 Task: Create Card Card0000000159 in Board Board0000000040 in Workspace WS0000000014 in Trello. Create Card Card0000000160 in Board Board0000000040 in Workspace WS0000000014 in Trello. Create Card Card0000000161 in Board Board0000000041 in Workspace WS0000000014 in Trello. Create Card Card0000000162 in Board Board0000000041 in Workspace WS0000000014 in Trello. Create Card Card0000000163 in Board Board0000000041 in Workspace WS0000000014 in Trello
Action: Mouse moved to (481, 60)
Screenshot: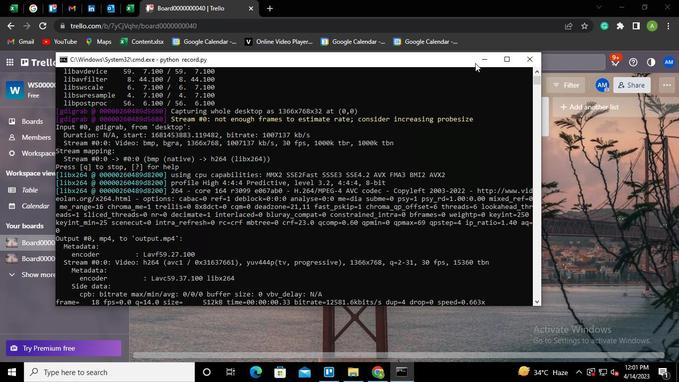 
Action: Mouse pressed left at (481, 60)
Screenshot: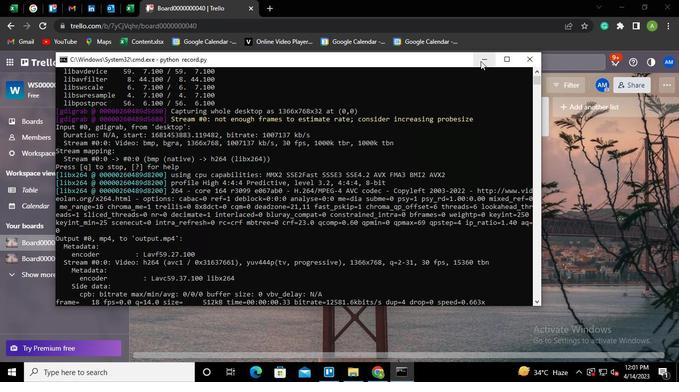 
Action: Mouse moved to (172, 160)
Screenshot: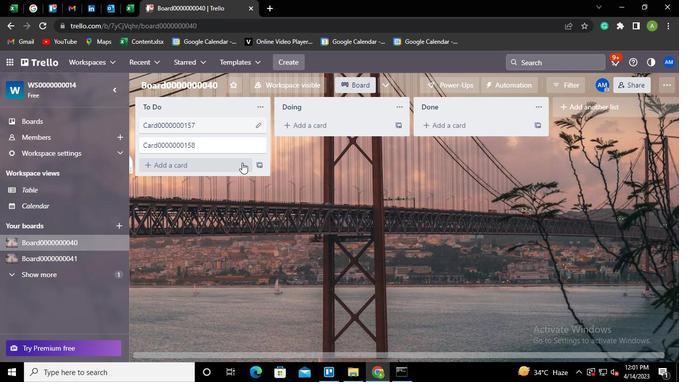
Action: Mouse pressed left at (172, 160)
Screenshot: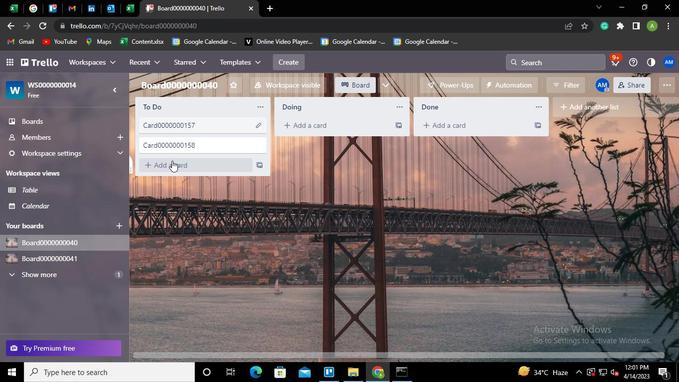 
Action: Keyboard Key.shift
Screenshot: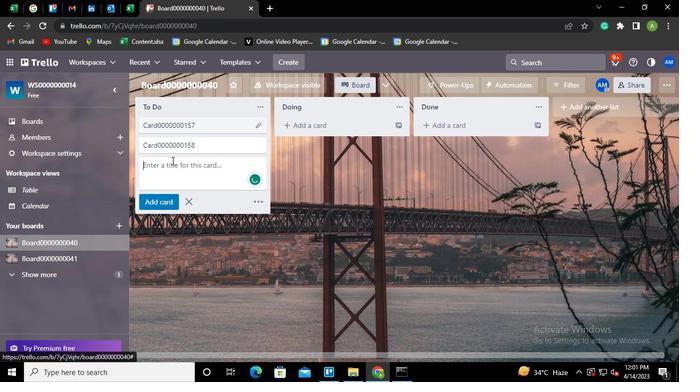 
Action: Keyboard C
Screenshot: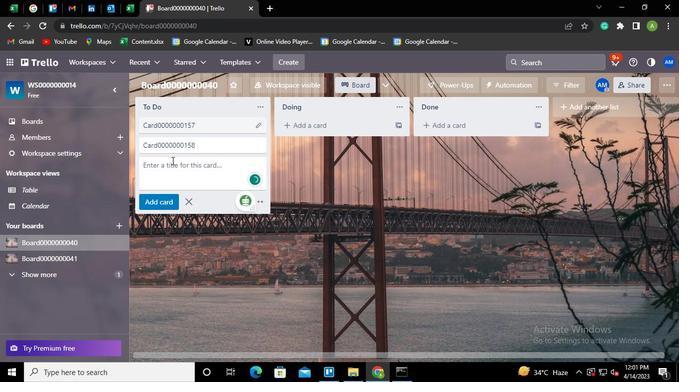 
Action: Keyboard a
Screenshot: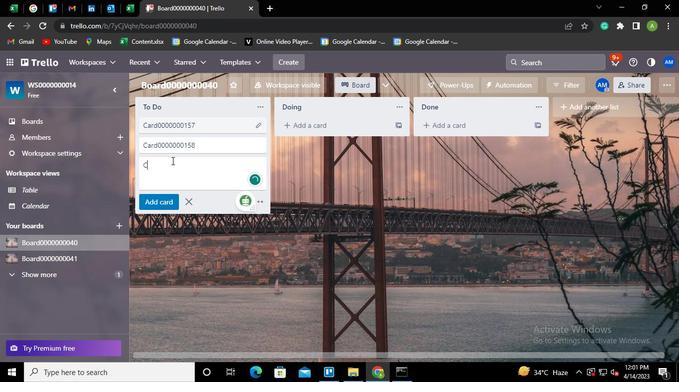 
Action: Keyboard r
Screenshot: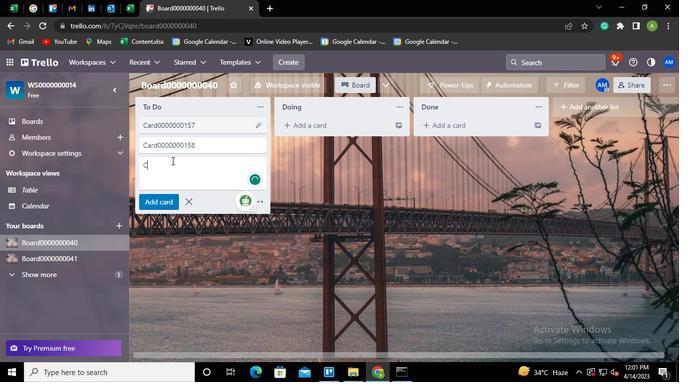 
Action: Keyboard d
Screenshot: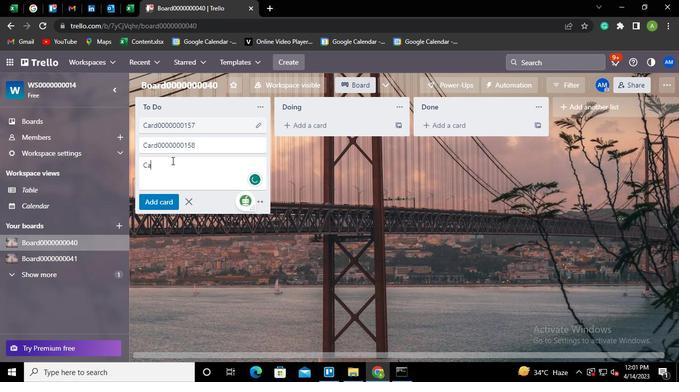 
Action: Keyboard <96>
Screenshot: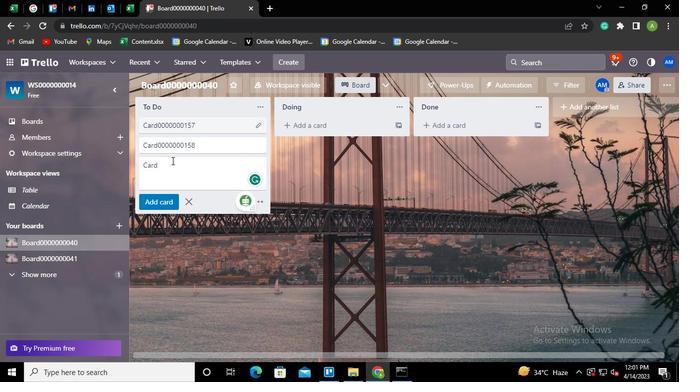 
Action: Keyboard <96>
Screenshot: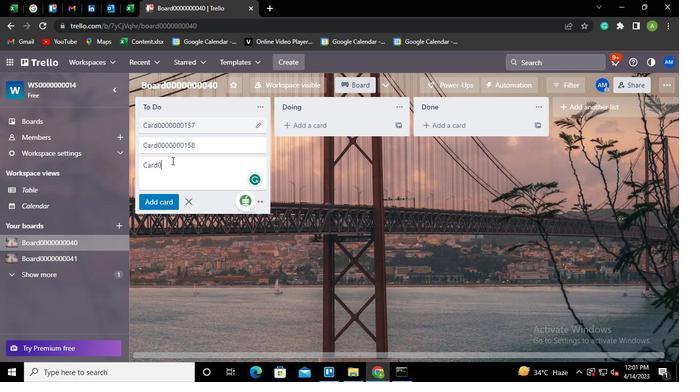 
Action: Keyboard <96>
Screenshot: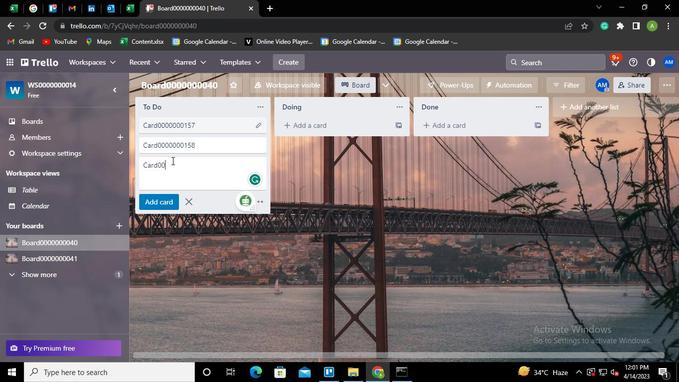 
Action: Keyboard <96>
Screenshot: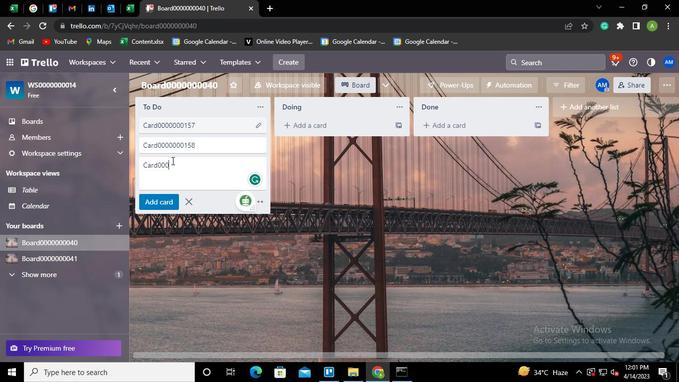 
Action: Keyboard <96>
Screenshot: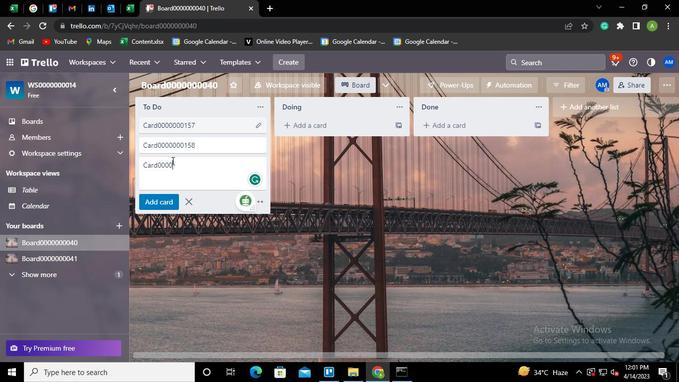 
Action: Keyboard <96>
Screenshot: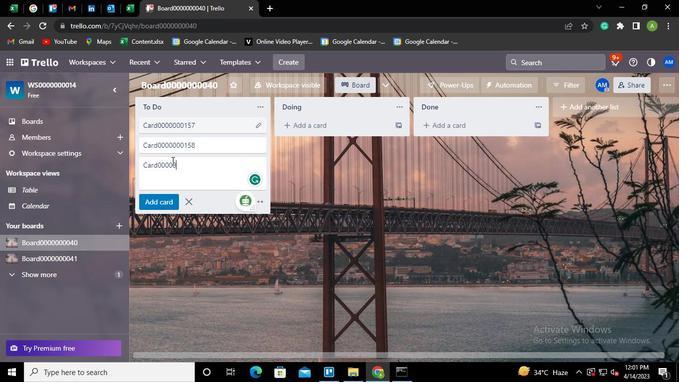 
Action: Keyboard <96>
Screenshot: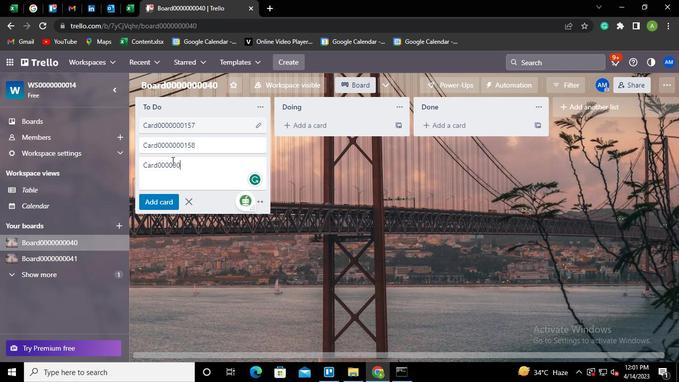 
Action: Keyboard <97>
Screenshot: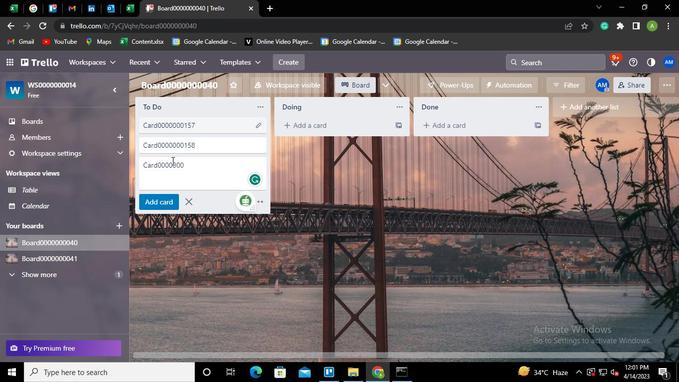
Action: Keyboard <101>
Screenshot: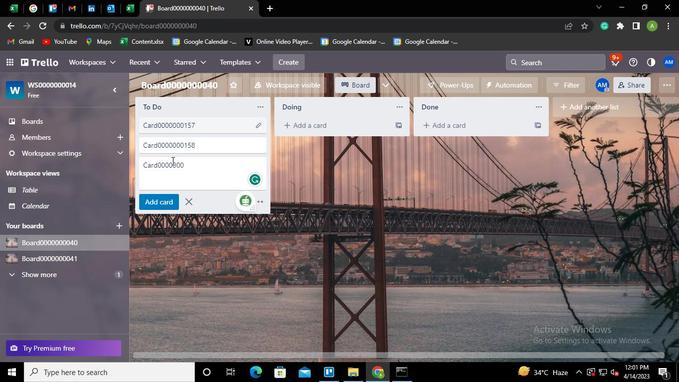 
Action: Keyboard <105>
Screenshot: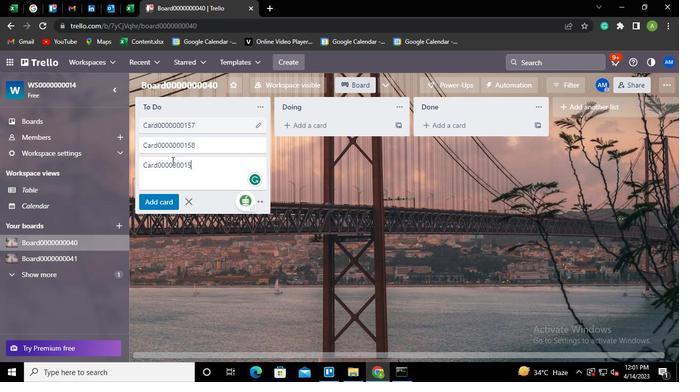 
Action: Keyboard Key.enter
Screenshot: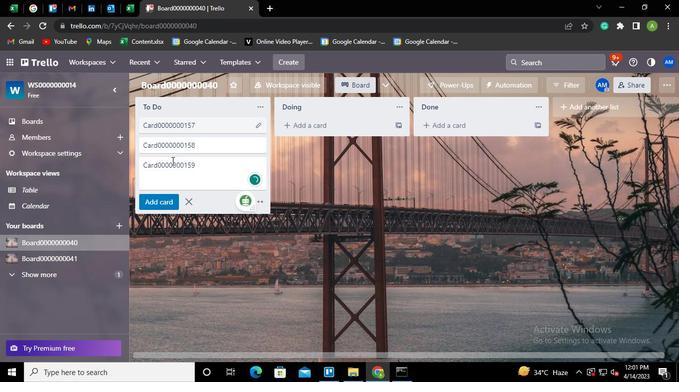 
Action: Keyboard Key.shift
Screenshot: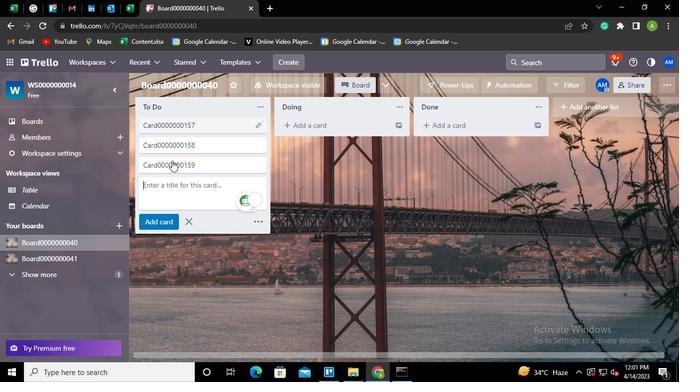 
Action: Keyboard C
Screenshot: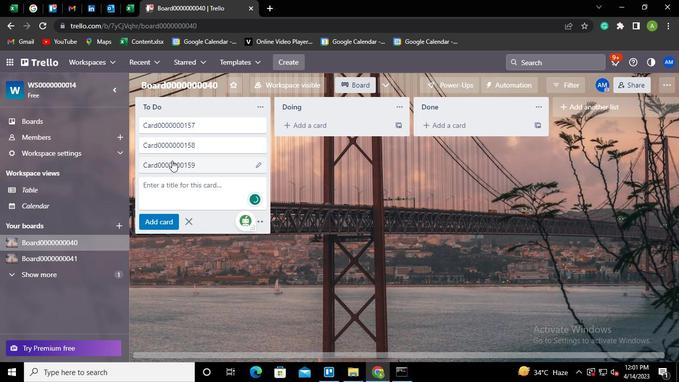 
Action: Keyboard a
Screenshot: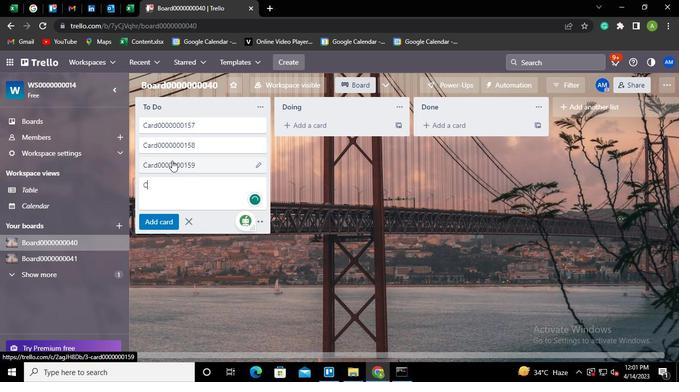 
Action: Keyboard r
Screenshot: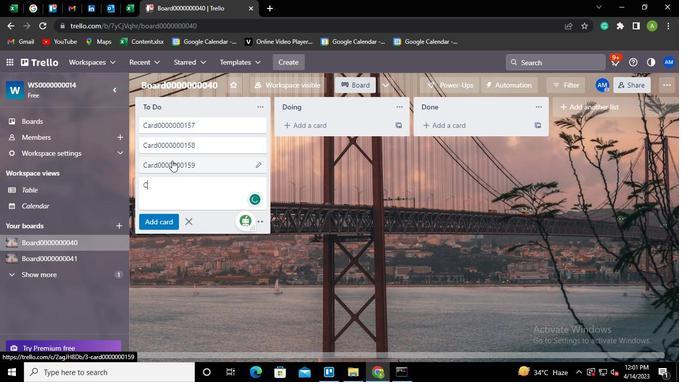 
Action: Keyboard d
Screenshot: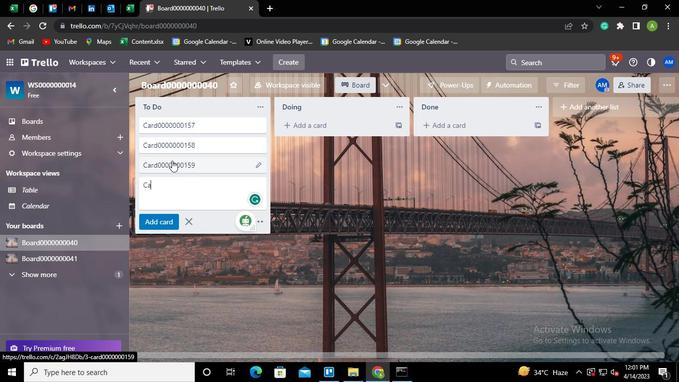 
Action: Keyboard <96>
Screenshot: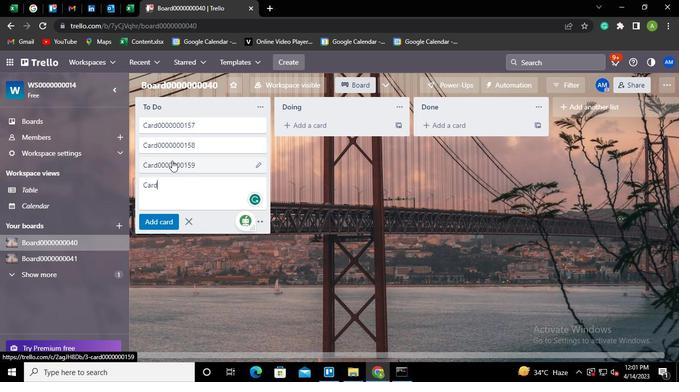 
Action: Keyboard <96>
Screenshot: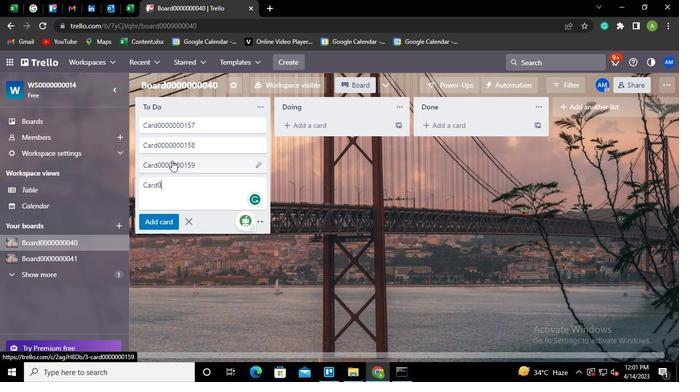 
Action: Keyboard <96>
Screenshot: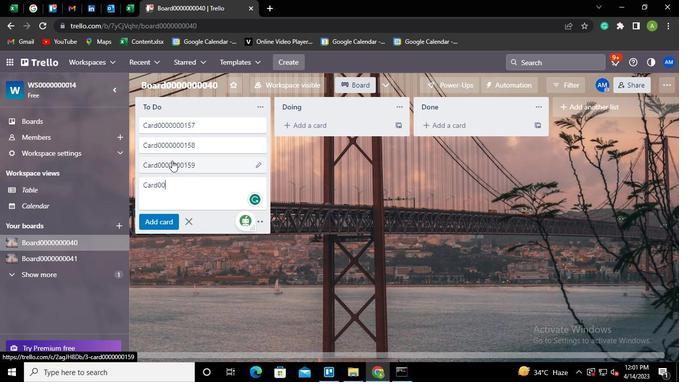 
Action: Keyboard <96>
Screenshot: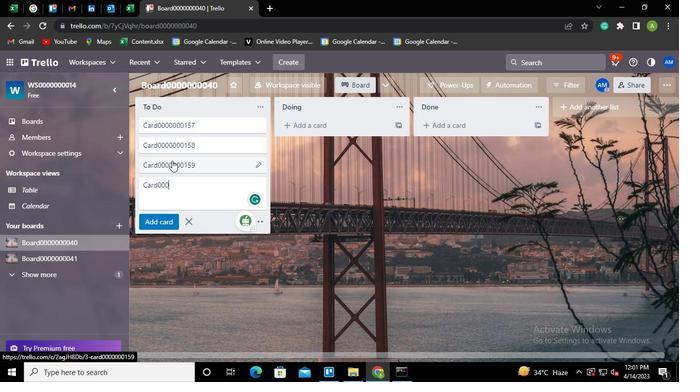 
Action: Keyboard <96>
Screenshot: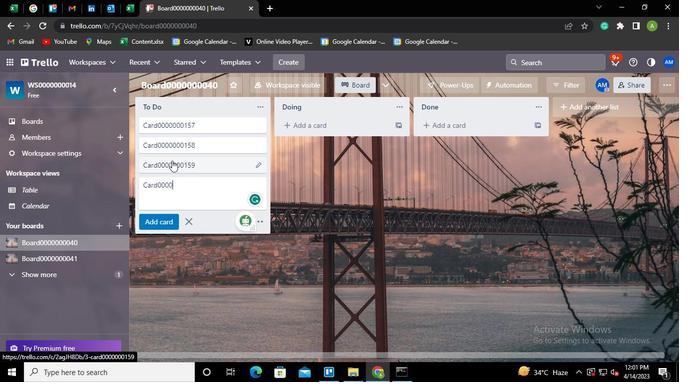 
Action: Keyboard <96>
Screenshot: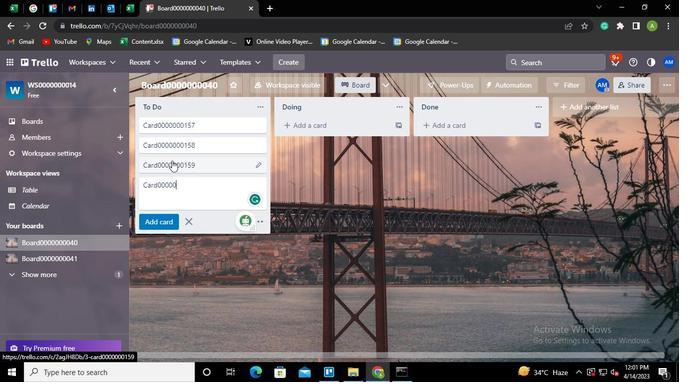 
Action: Keyboard <96>
Screenshot: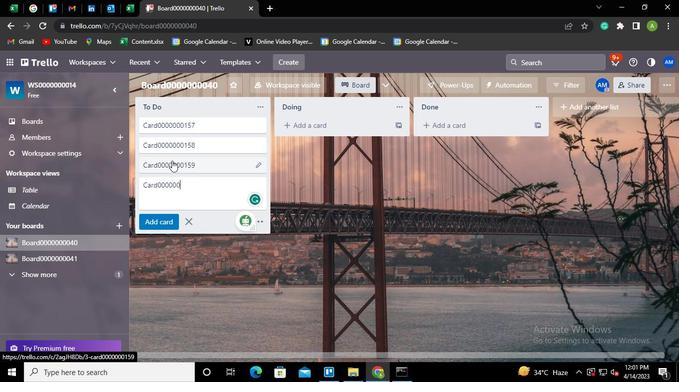 
Action: Keyboard <97>
Screenshot: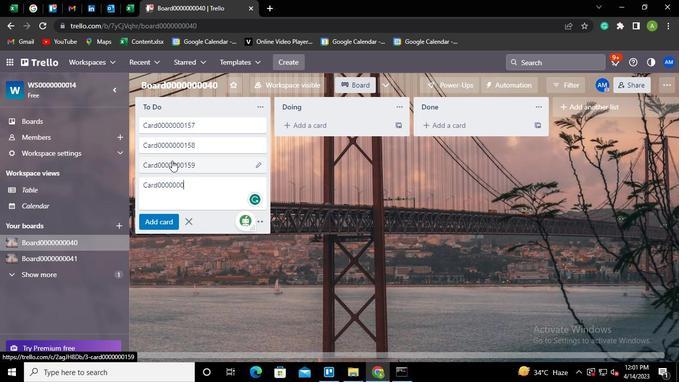 
Action: Keyboard <102>
Screenshot: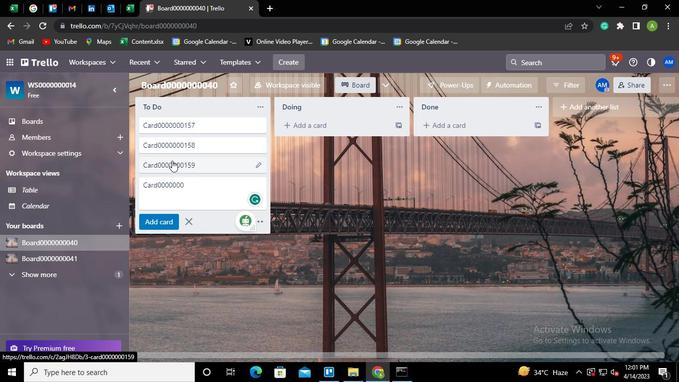 
Action: Keyboard <96>
Screenshot: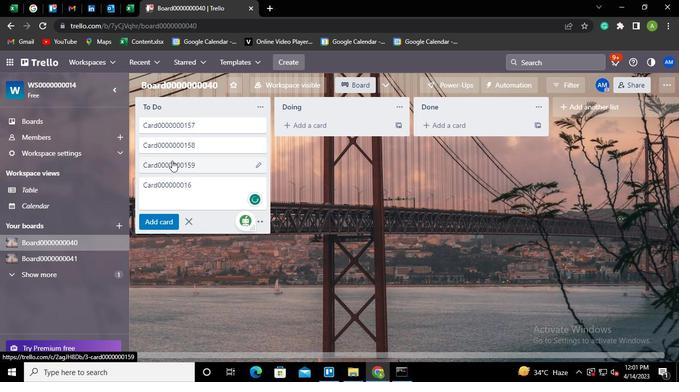 
Action: Mouse moved to (186, 248)
Screenshot: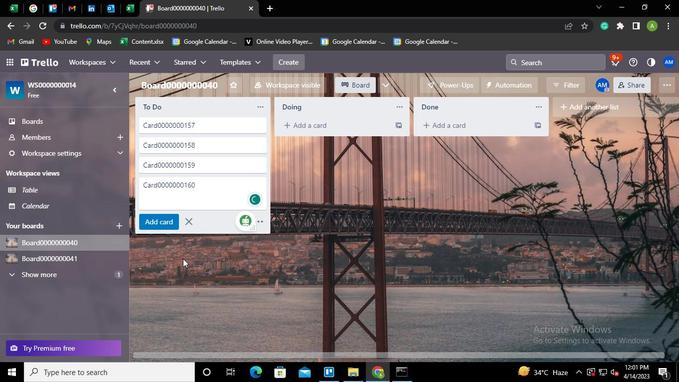 
Action: Keyboard Key.enter
Screenshot: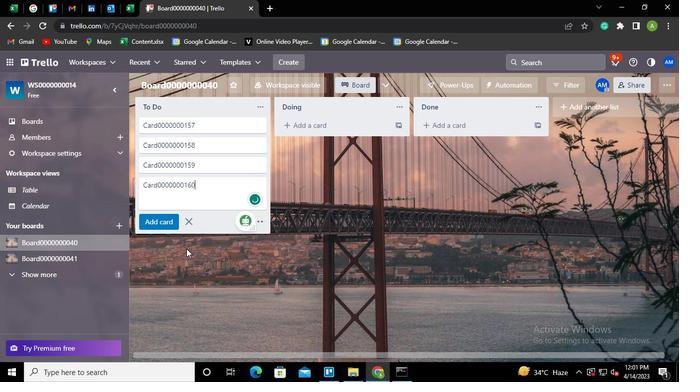 
Action: Mouse moved to (74, 257)
Screenshot: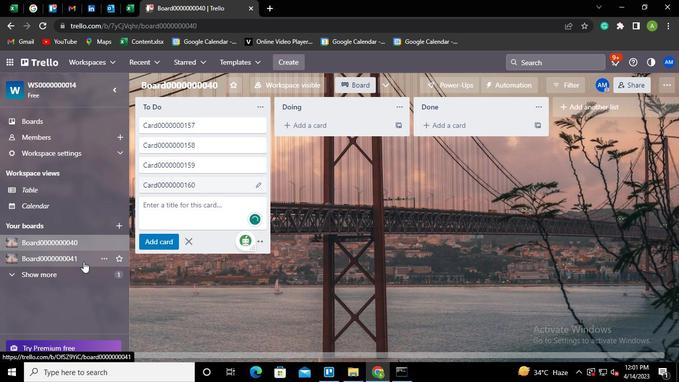 
Action: Mouse pressed left at (74, 257)
Screenshot: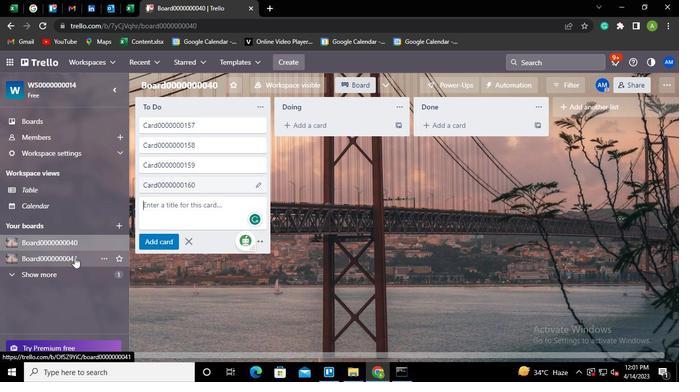 
Action: Mouse moved to (175, 120)
Screenshot: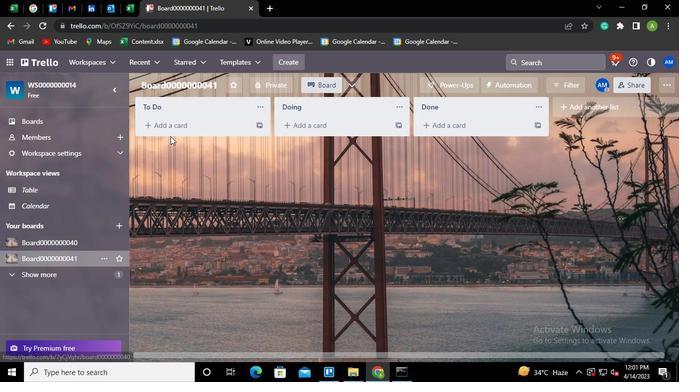 
Action: Mouse pressed left at (175, 120)
Screenshot: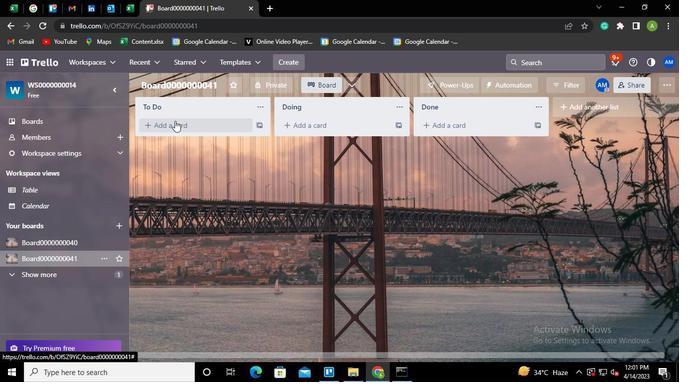 
Action: Mouse moved to (129, 95)
Screenshot: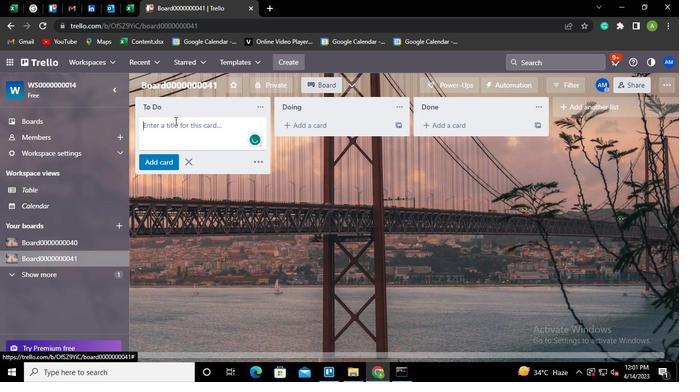 
Action: Keyboard Key.shift
Screenshot: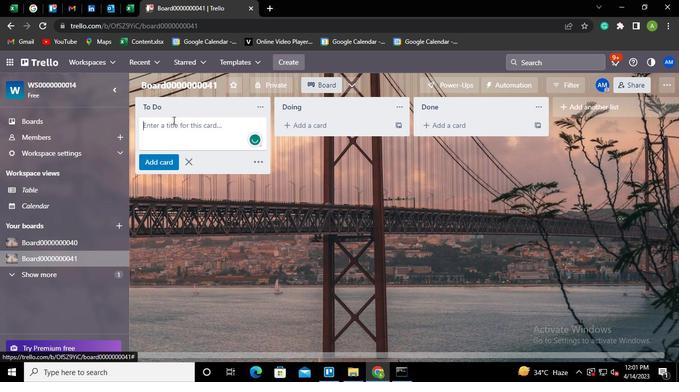 
Action: Keyboard C
Screenshot: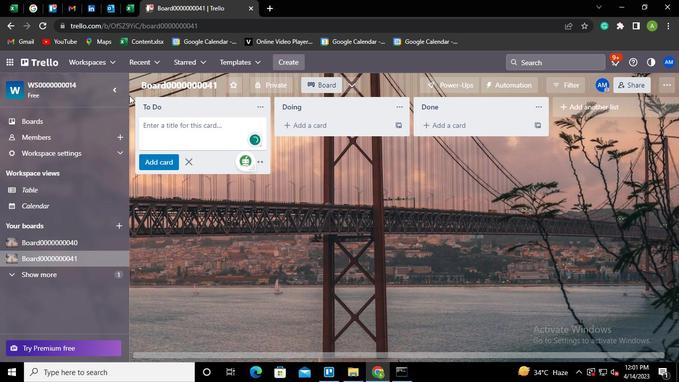 
Action: Keyboard a
Screenshot: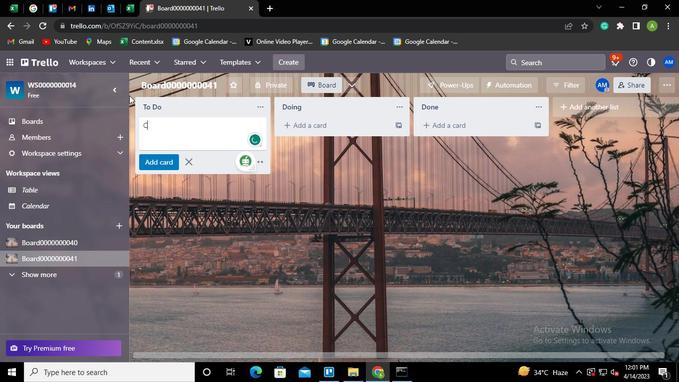 
Action: Keyboard r
Screenshot: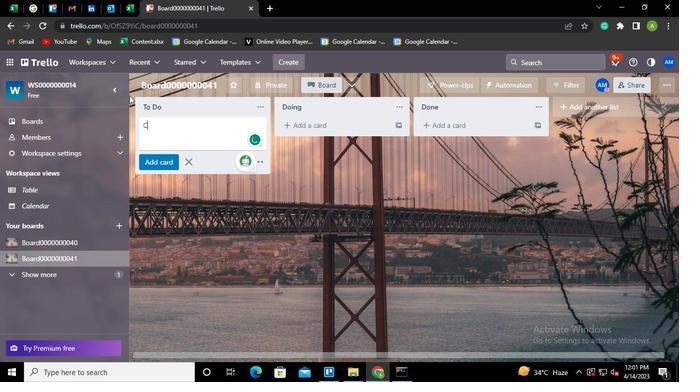 
Action: Keyboard d
Screenshot: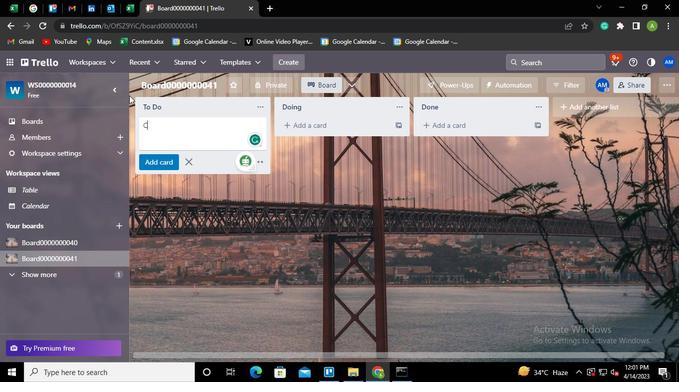 
Action: Keyboard <96>
Screenshot: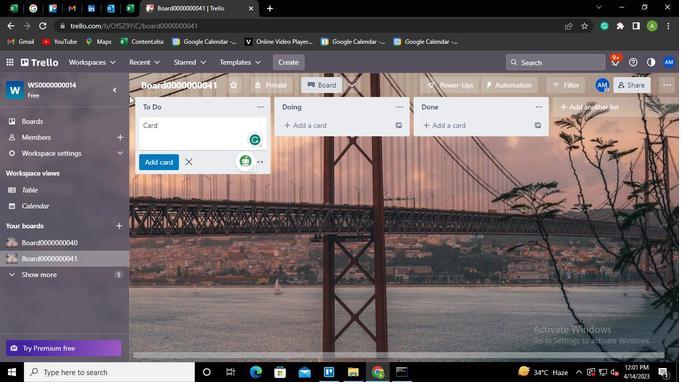 
Action: Keyboard <96>
Screenshot: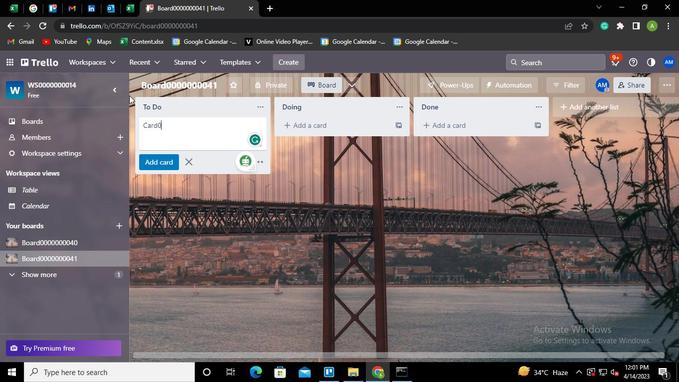 
Action: Keyboard <96>
Screenshot: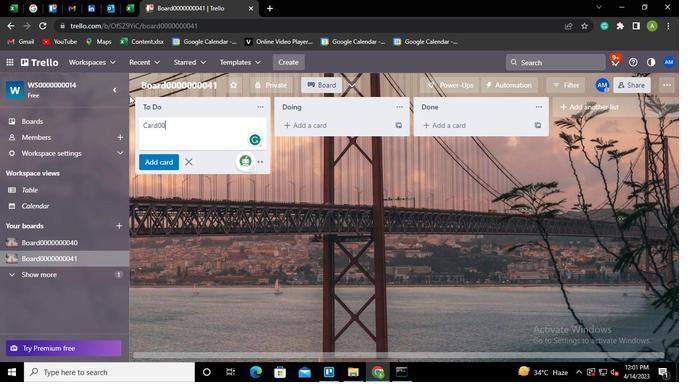 
Action: Keyboard <96>
Screenshot: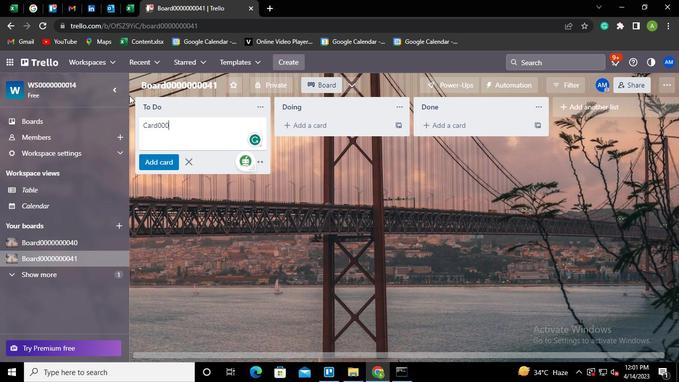 
Action: Keyboard <96>
Screenshot: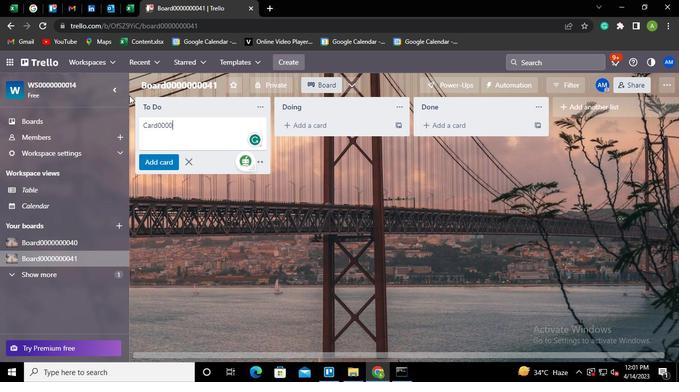 
Action: Keyboard <96>
Screenshot: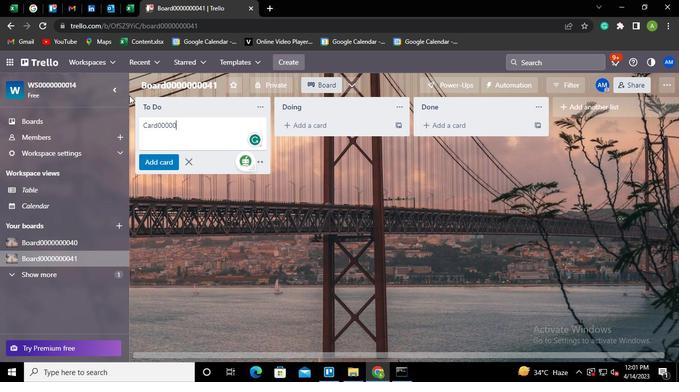 
Action: Keyboard <96>
Screenshot: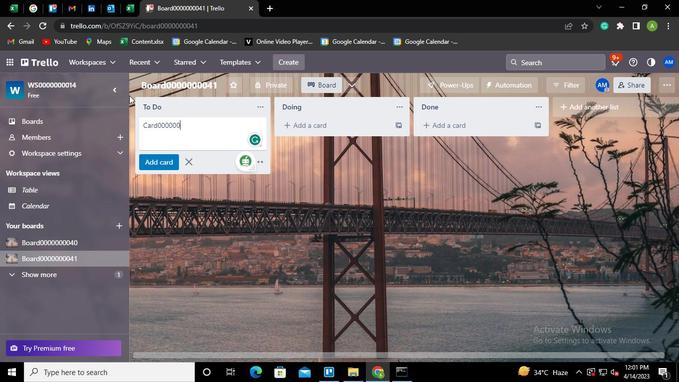 
Action: Keyboard <97>
Screenshot: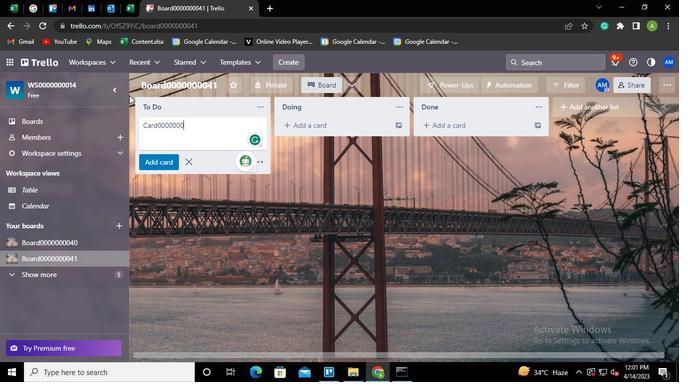 
Action: Keyboard <102>
Screenshot: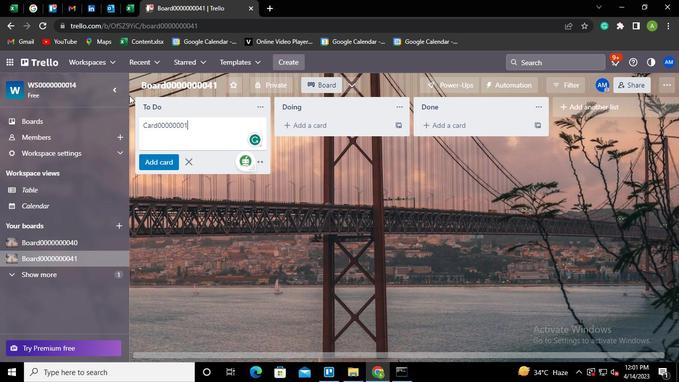 
Action: Keyboard <97>
Screenshot: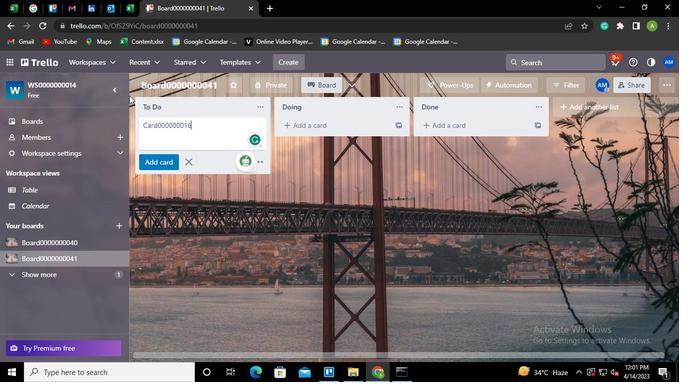 
Action: Keyboard Key.enter
Screenshot: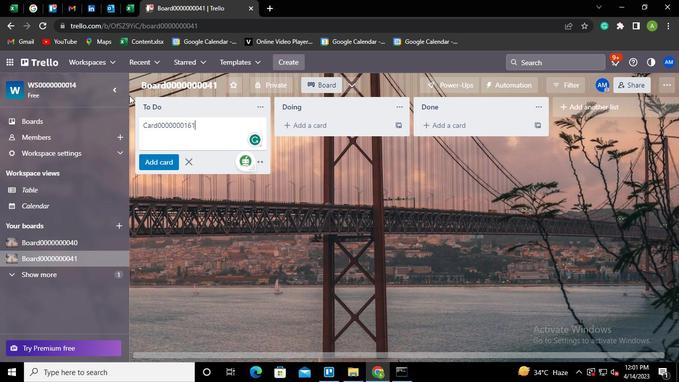 
Action: Keyboard Key.shift
Screenshot: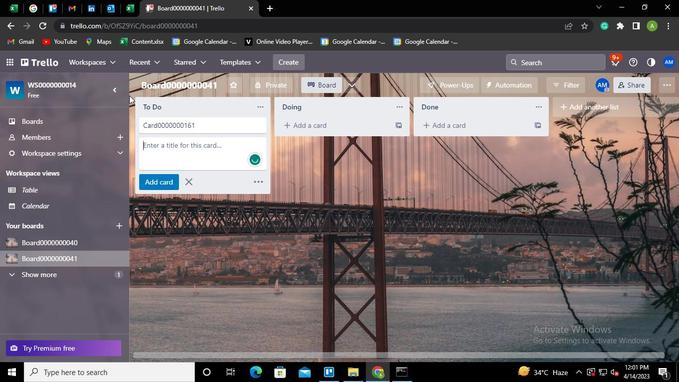 
Action: Keyboard C
Screenshot: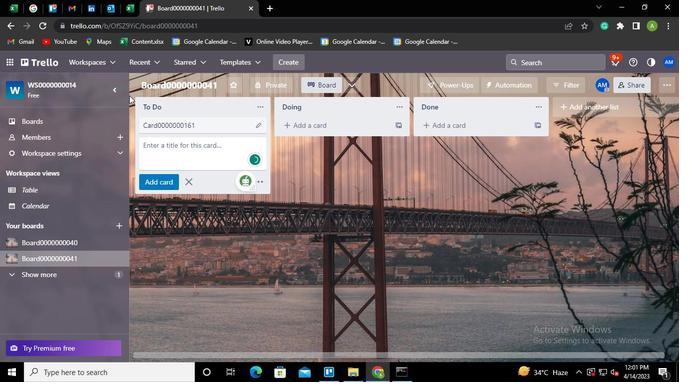 
Action: Keyboard a
Screenshot: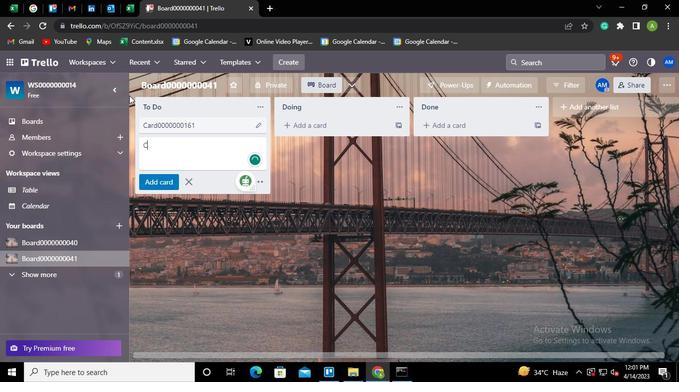 
Action: Keyboard r
Screenshot: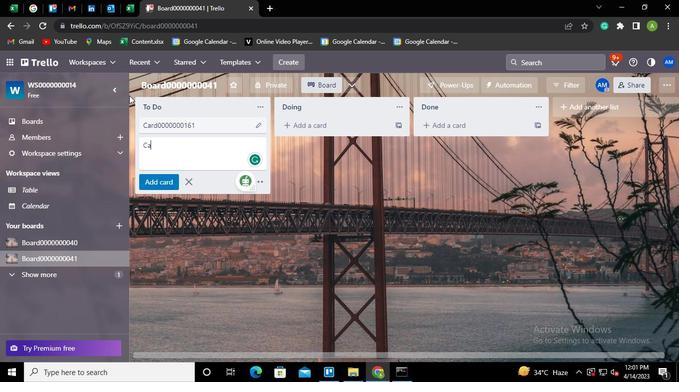 
Action: Keyboard d
Screenshot: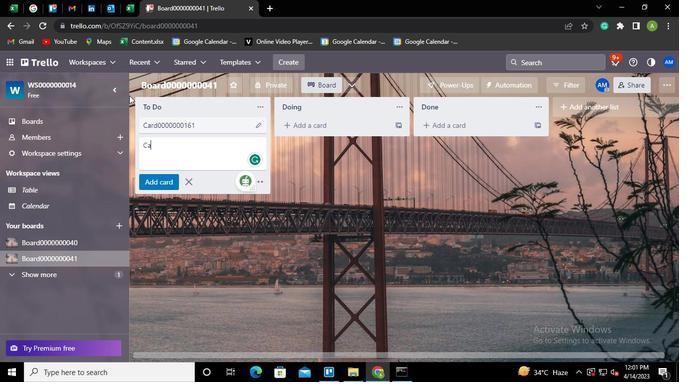 
Action: Keyboard <96>
Screenshot: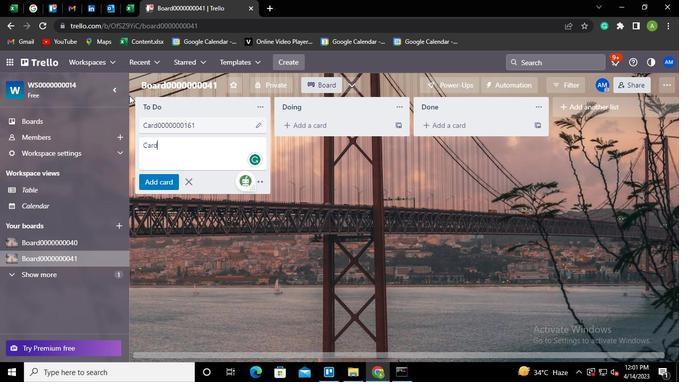 
Action: Keyboard <96>
Screenshot: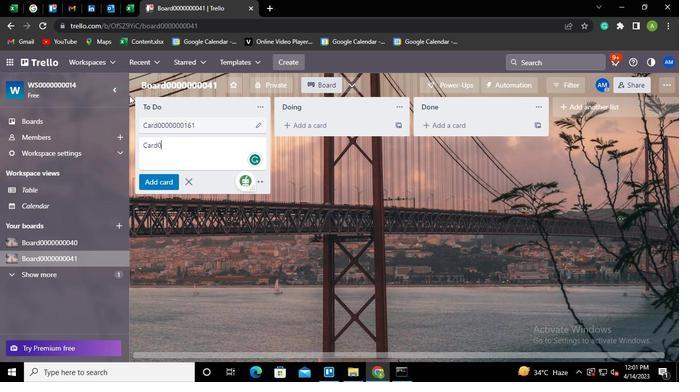
Action: Keyboard <96>
Screenshot: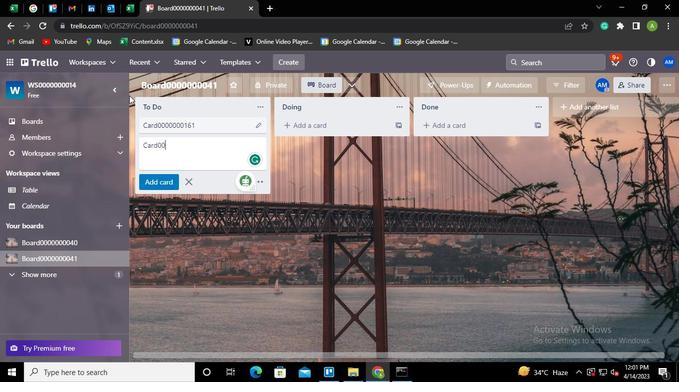 
Action: Keyboard <96>
Screenshot: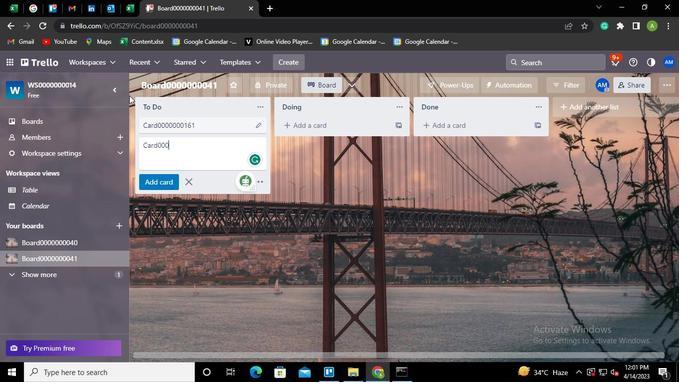 
Action: Keyboard <96>
Screenshot: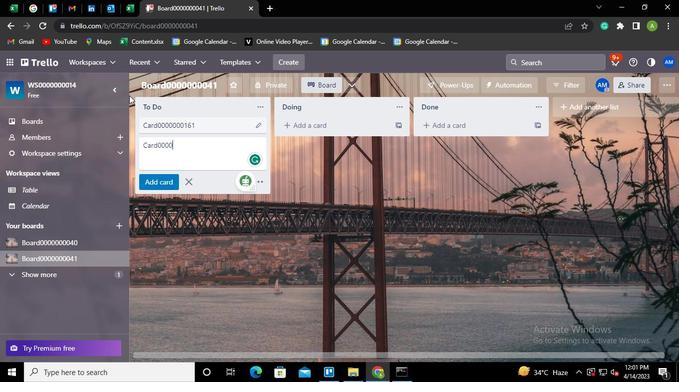 
Action: Keyboard <96>
Screenshot: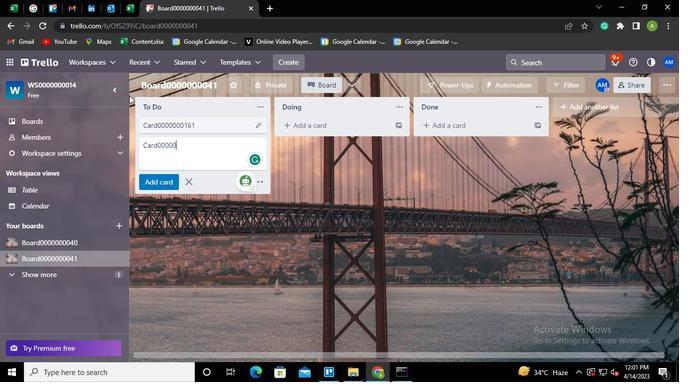 
Action: Keyboard <96>
Screenshot: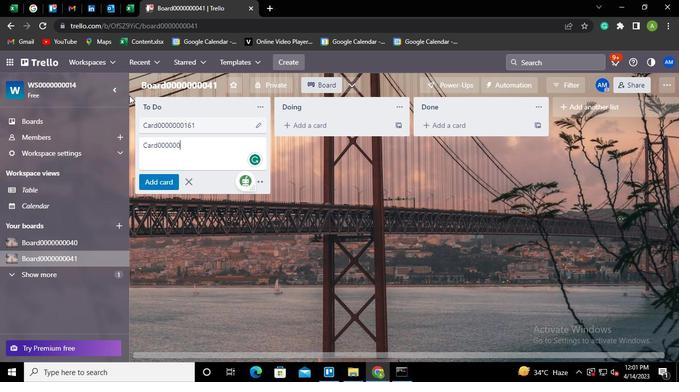 
Action: Keyboard <97>
Screenshot: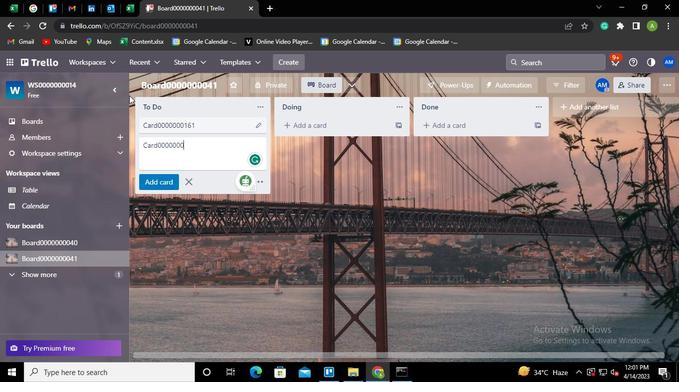 
Action: Keyboard <102>
Screenshot: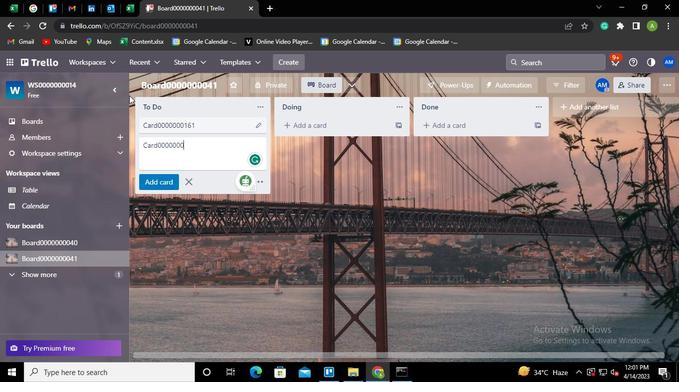 
Action: Keyboard <98>
Screenshot: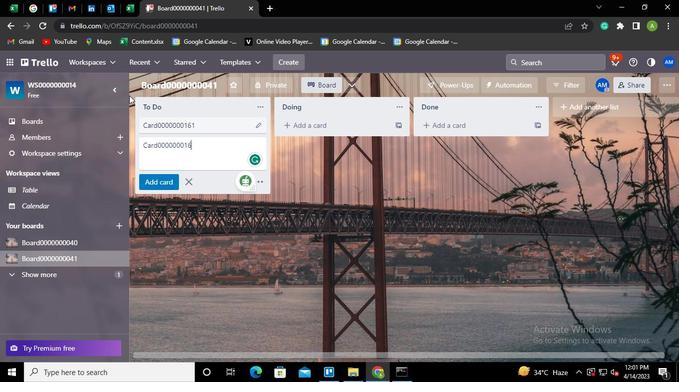 
Action: Keyboard Key.enter
Screenshot: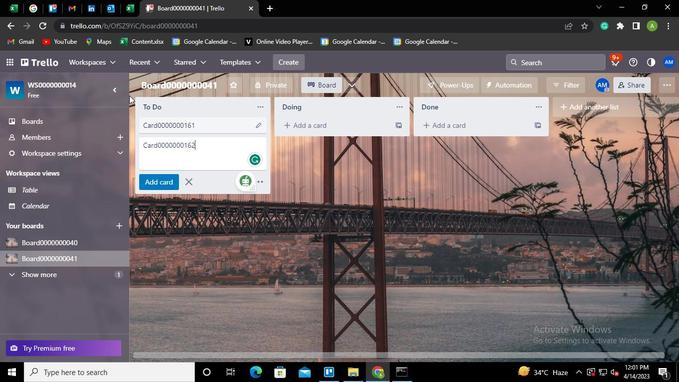 
Action: Keyboard Key.shift
Screenshot: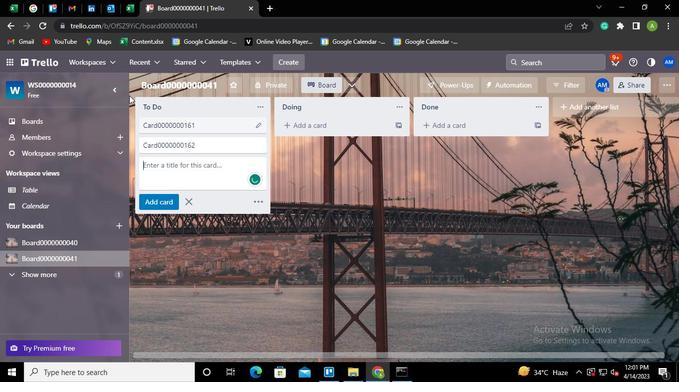 
Action: Keyboard Key.shift
Screenshot: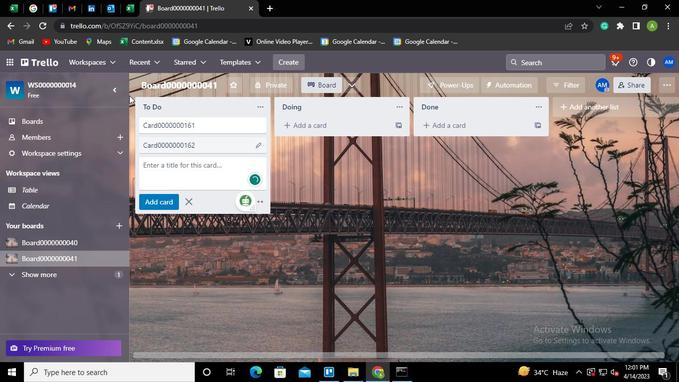 
Action: Keyboard Key.shift
Screenshot: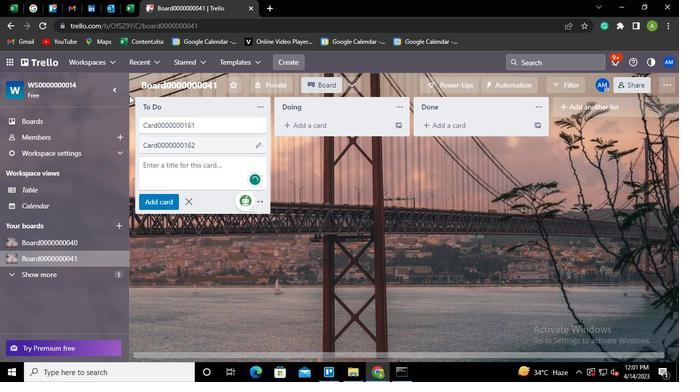 
Action: Keyboard Key.shift
Screenshot: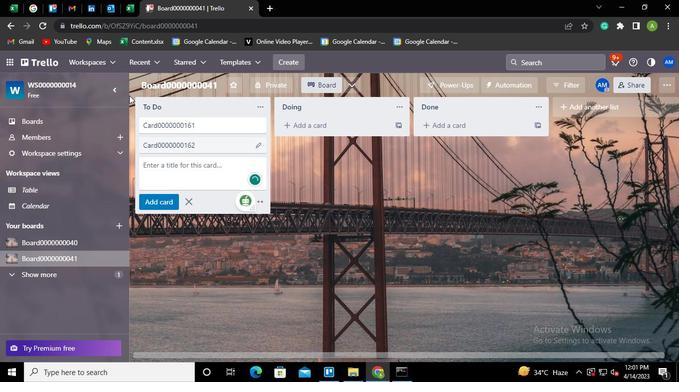 
Action: Keyboard Key.shift
Screenshot: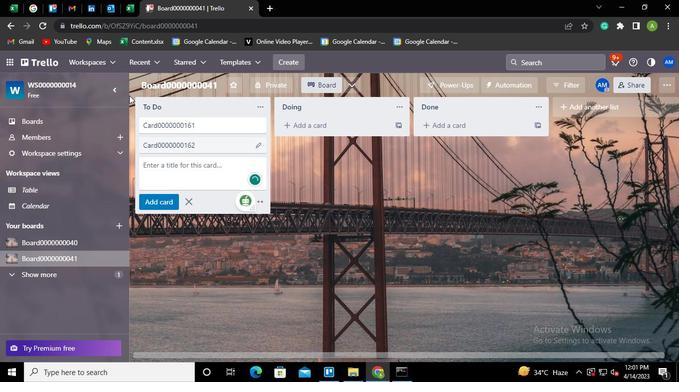 
Action: Keyboard C
Screenshot: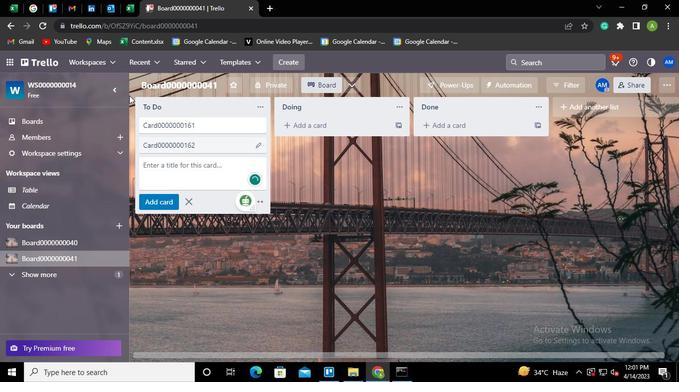 
Action: Keyboard a
Screenshot: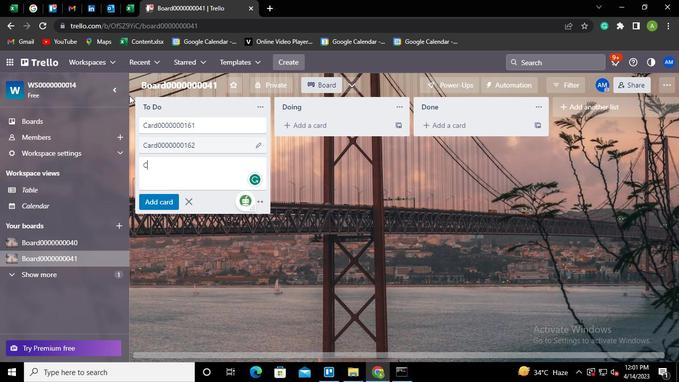 
Action: Keyboard r
Screenshot: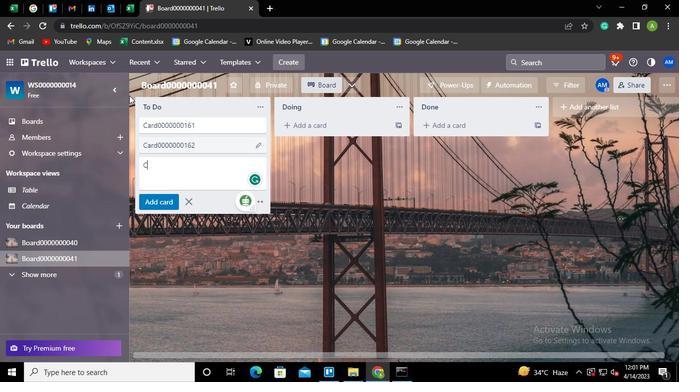 
Action: Keyboard d
Screenshot: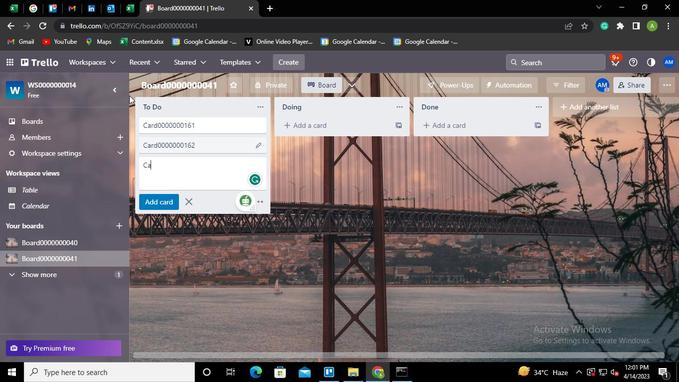 
Action: Keyboard <96>
Screenshot: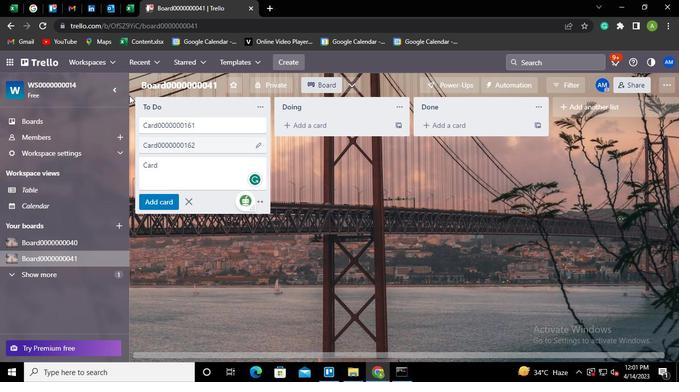 
Action: Keyboard <96>
Screenshot: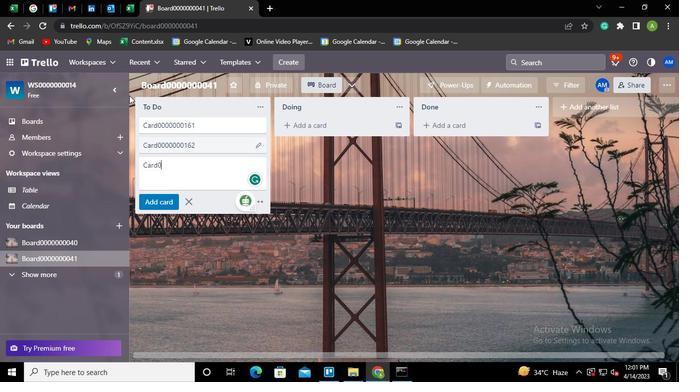 
Action: Keyboard <96>
Screenshot: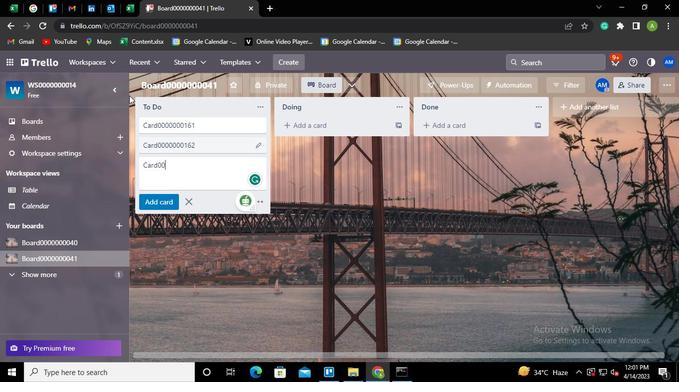 
Action: Keyboard <96>
Screenshot: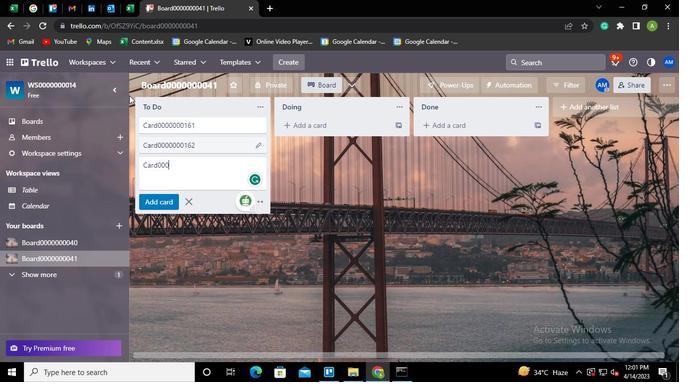 
Action: Keyboard <96>
Screenshot: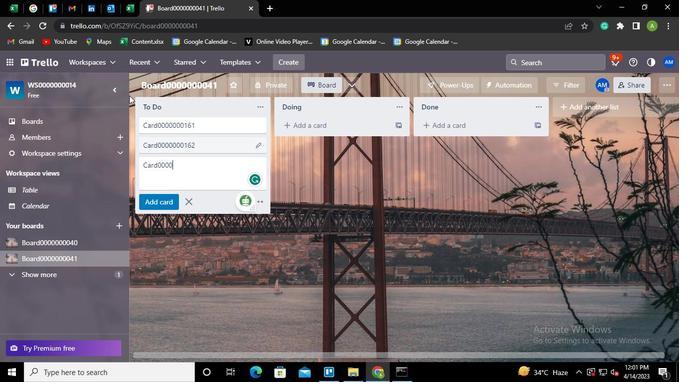 
Action: Keyboard <96>
Screenshot: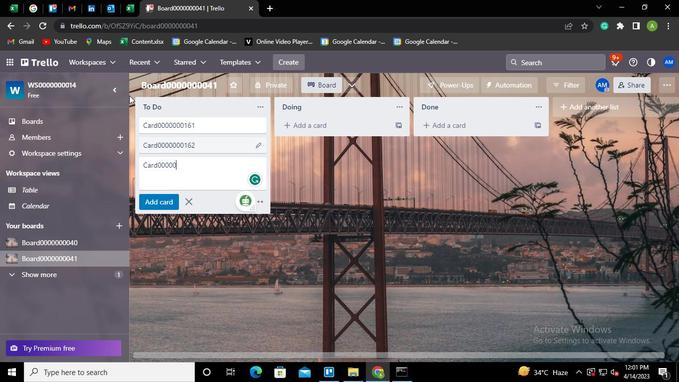 
Action: Keyboard <96>
Screenshot: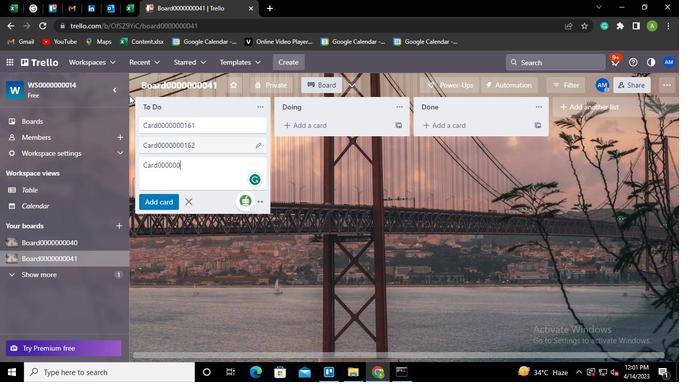 
Action: Keyboard <97>
Screenshot: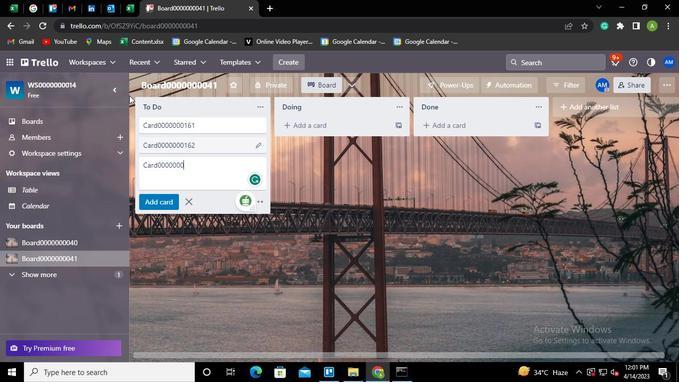 
Action: Keyboard <102>
Screenshot: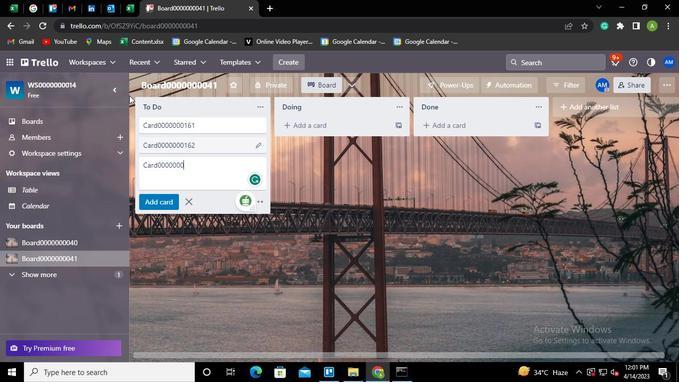 
Action: Keyboard <99>
Screenshot: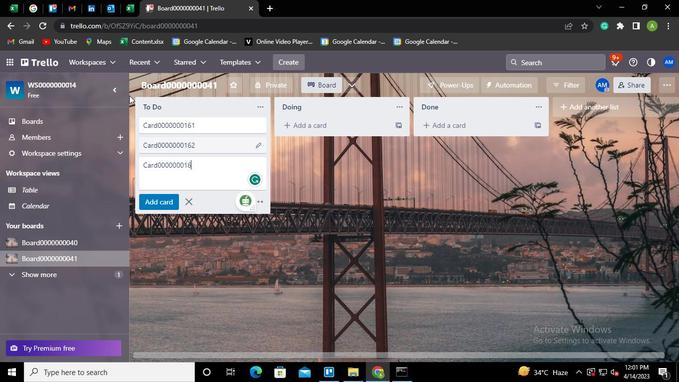 
Action: Keyboard Key.enter
Screenshot: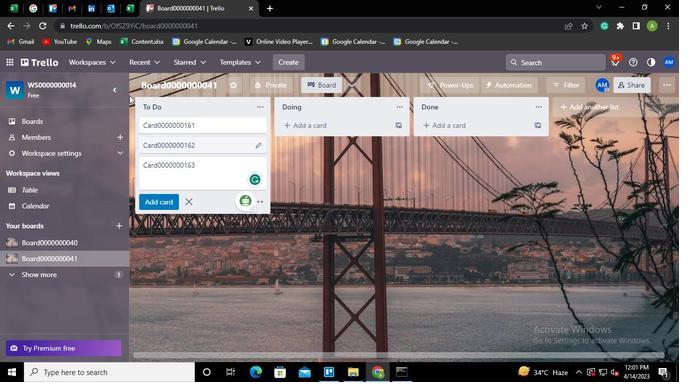 
Action: Mouse moved to (408, 382)
Screenshot: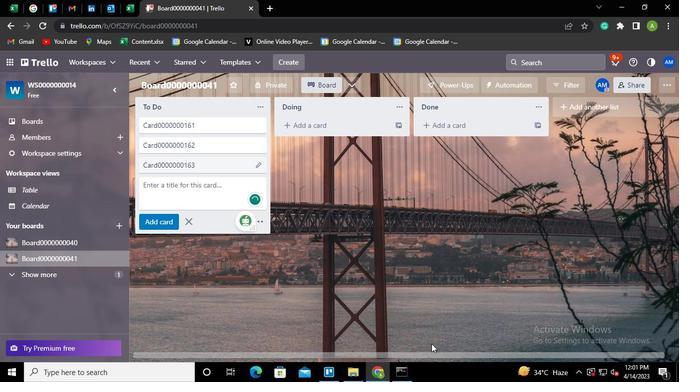 
Action: Mouse pressed left at (408, 381)
Screenshot: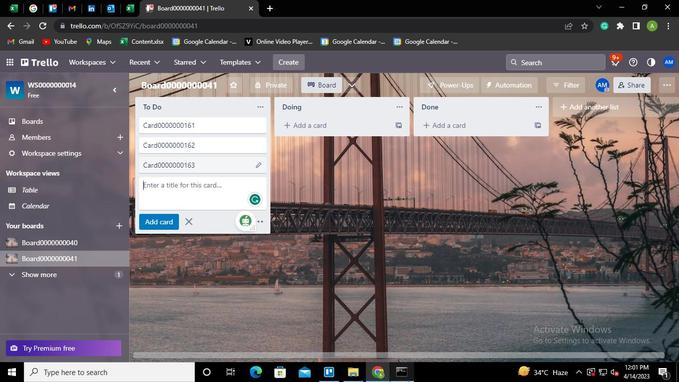 
Action: Mouse moved to (522, 59)
Screenshot: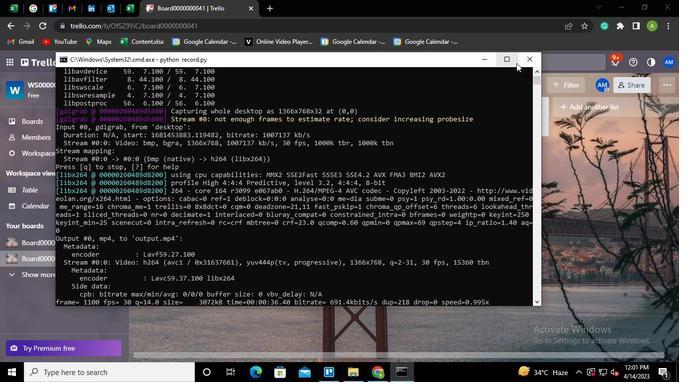 
Action: Mouse pressed left at (522, 59)
Screenshot: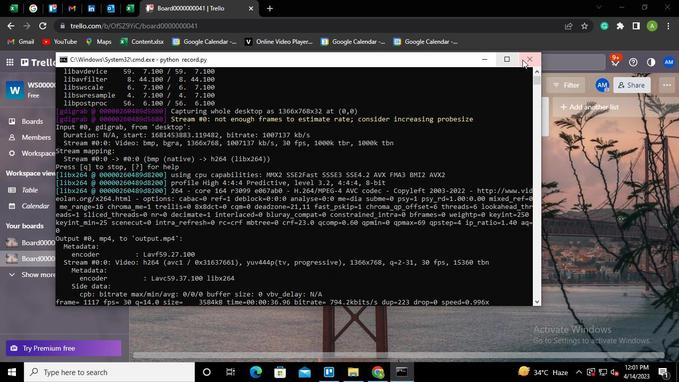 
